 Task: Create in the project Wavelength in Backlog an issue 'Integrate a new loyalty program feature into an existing e-commerce website to enhance customer retention and engagement', assign it to team member softage.1@softage.net and change the status to IN PROGRESS.
Action: Mouse moved to (334, 356)
Screenshot: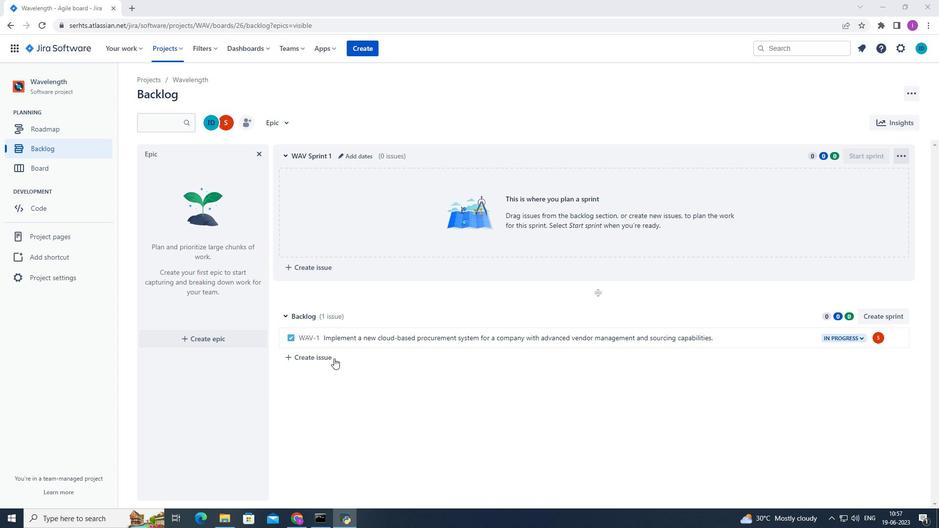 
Action: Mouse pressed left at (334, 356)
Screenshot: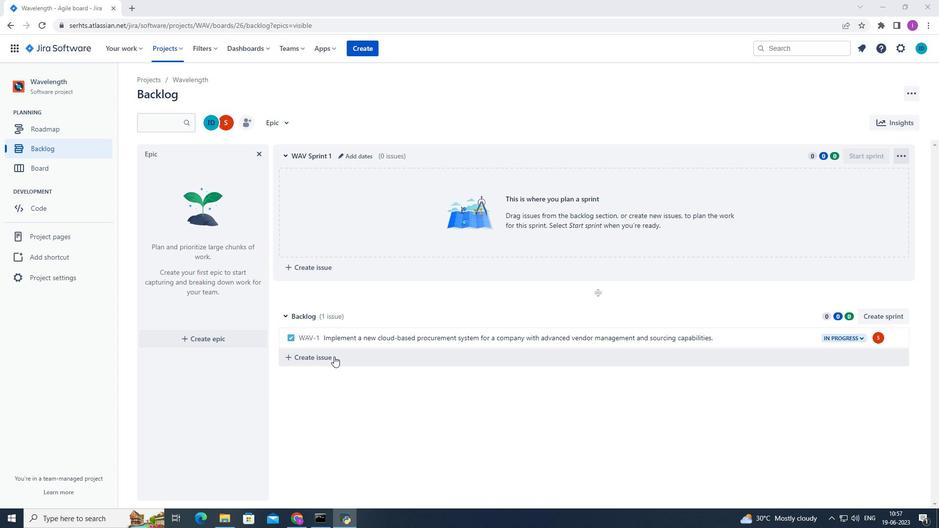 
Action: Mouse moved to (333, 358)
Screenshot: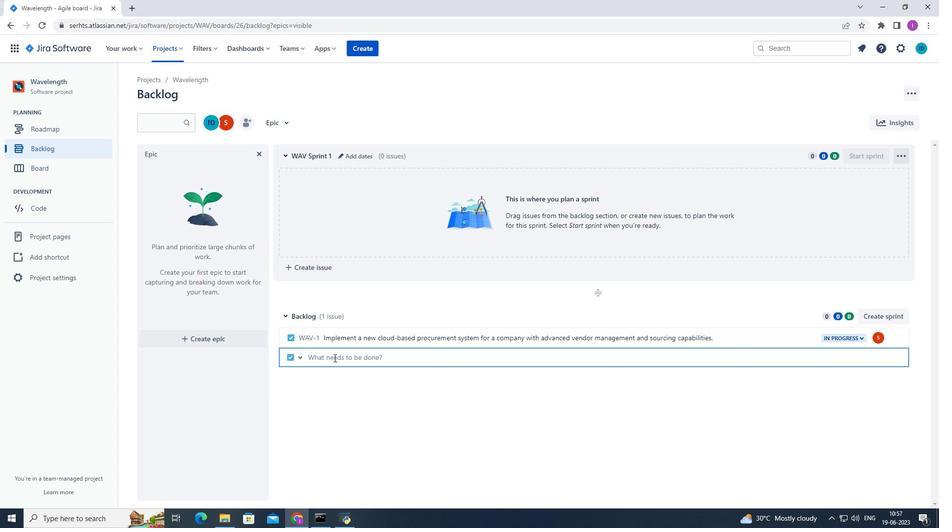 
Action: Mouse pressed left at (333, 358)
Screenshot: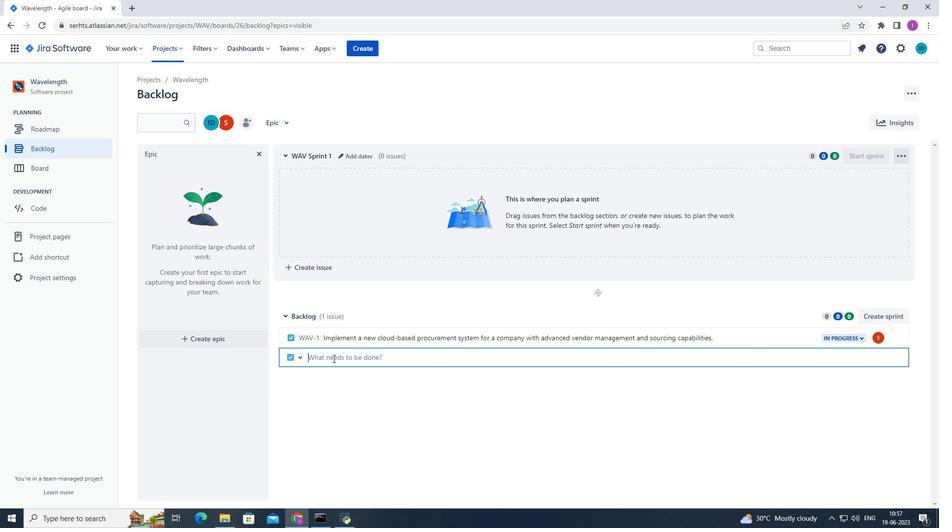 
Action: Key pressed <Key.shift>Integrate<Key.space>a<Key.space>new<Key.space>loyality<Key.backspace><Key.backspace><Key.backspace>ty<Key.space>program<Key.space>feature<Key.space>into<Key.space>an<Key.space>exix<Key.backspace>sting<Key.space>e-commerce<Key.space>website<Key.space>to<Key.space>enhance<Key.space>customer<Key.space>retetion<Key.space>and<Key.space>
Screenshot: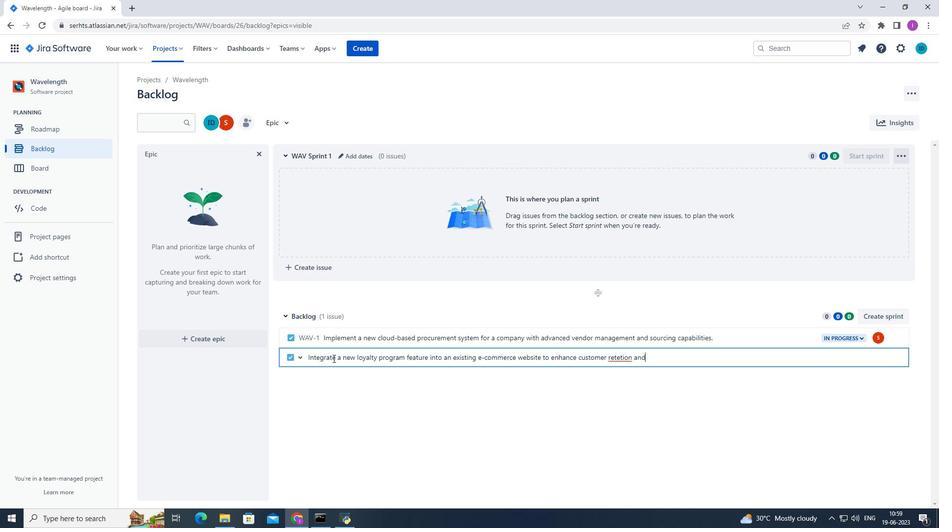 
Action: Mouse moved to (620, 357)
Screenshot: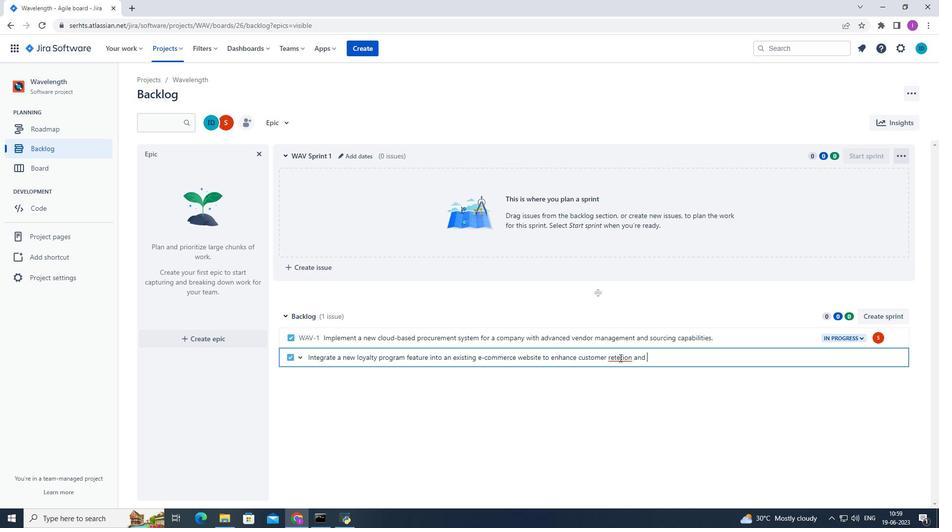 
Action: Mouse pressed left at (620, 357)
Screenshot: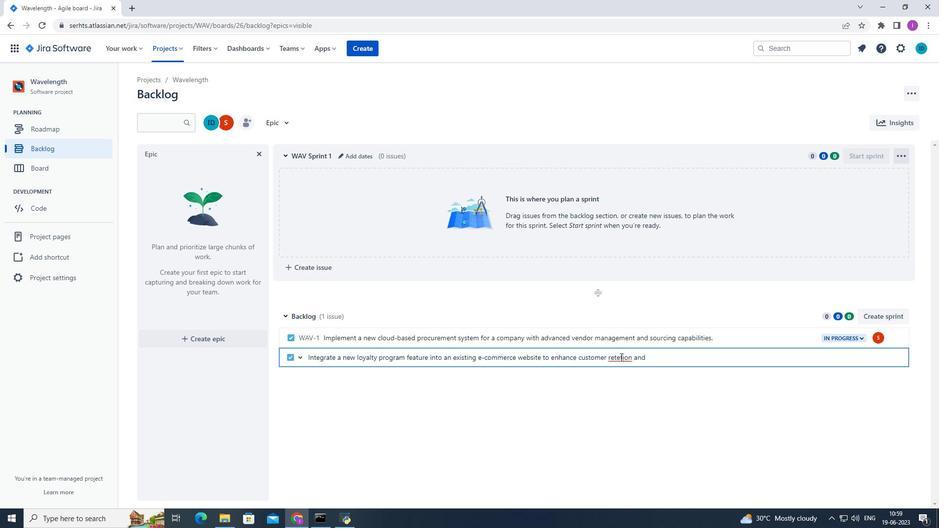 
Action: Key pressed n
Screenshot: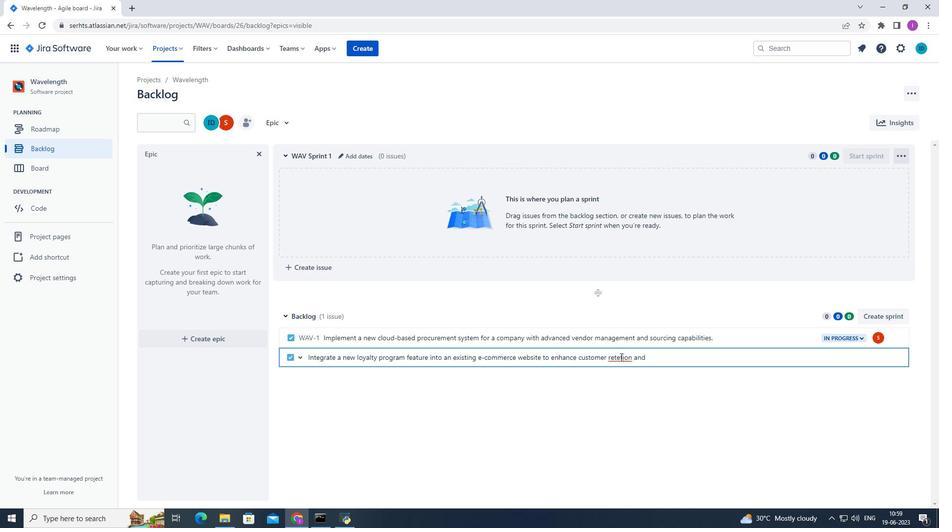 
Action: Mouse moved to (654, 355)
Screenshot: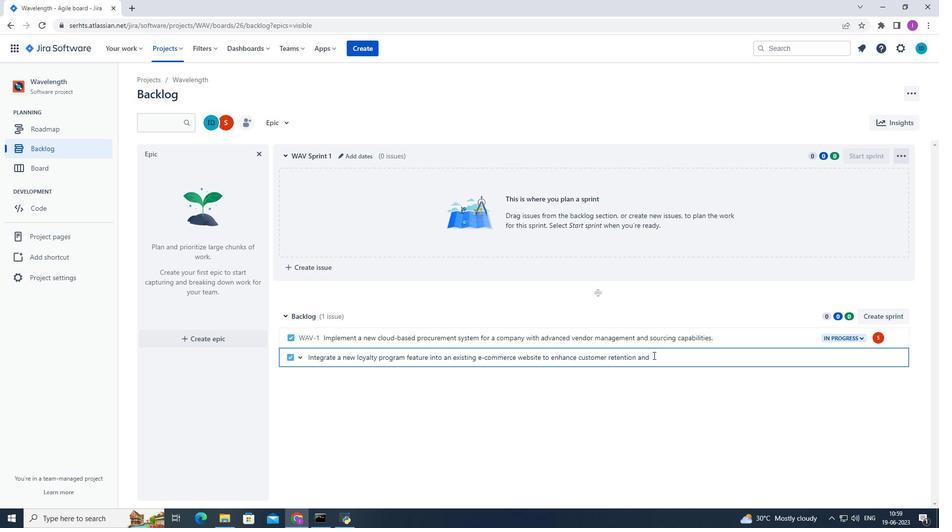
Action: Mouse pressed left at (654, 355)
Screenshot: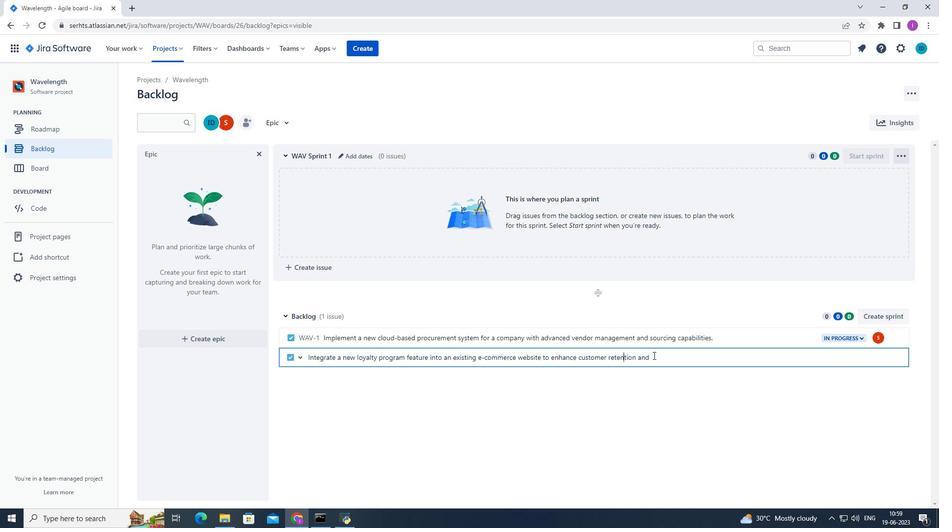 
Action: Mouse moved to (655, 361)
Screenshot: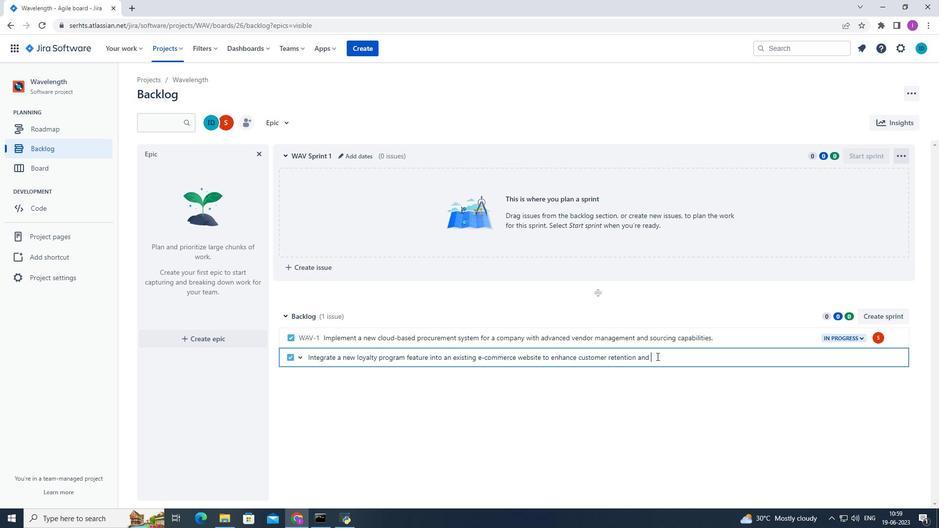 
Action: Key pressed a<Key.backspace>engagement.
Screenshot: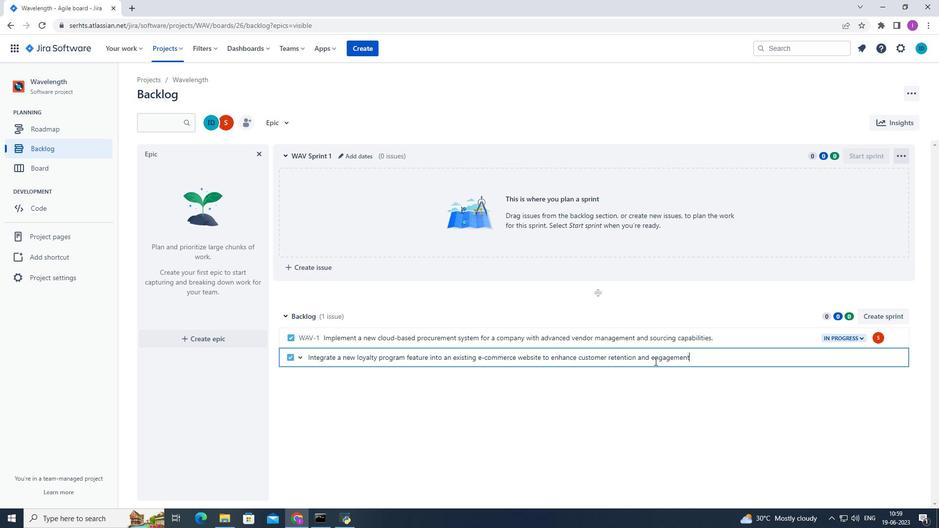 
Action: Mouse moved to (738, 334)
Screenshot: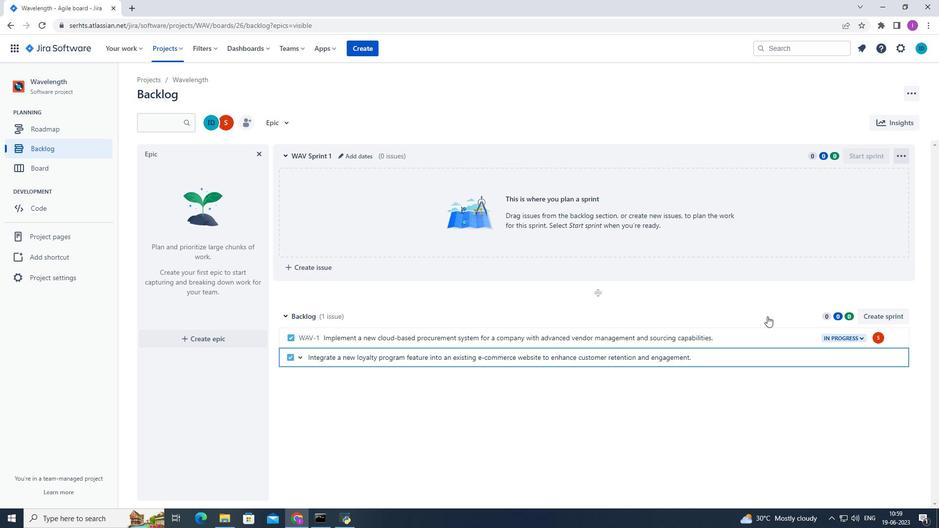 
Action: Key pressed <Key.enter>
Screenshot: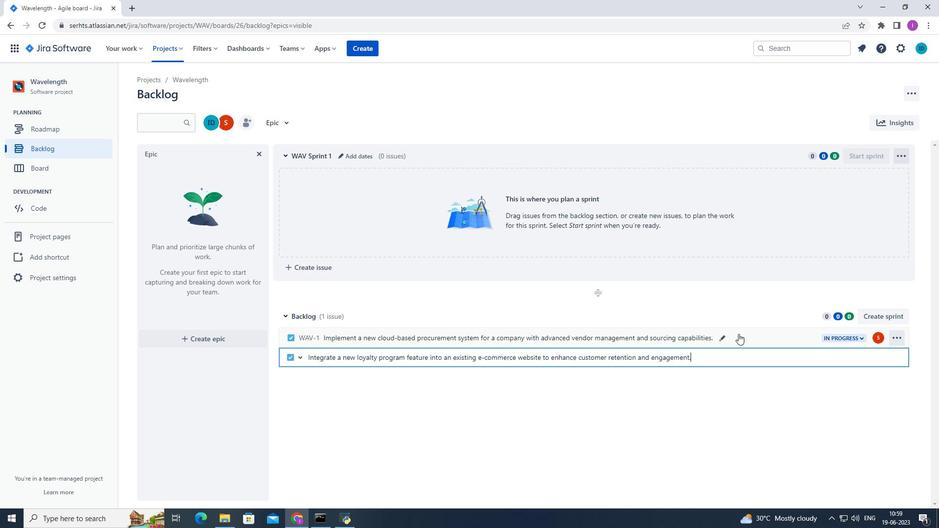 
Action: Mouse moved to (899, 357)
Screenshot: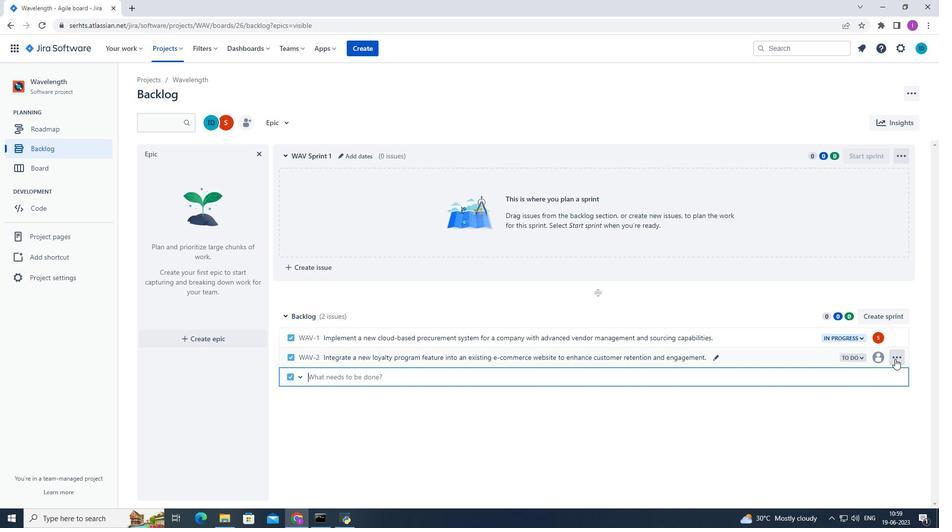 
Action: Mouse pressed left at (899, 357)
Screenshot: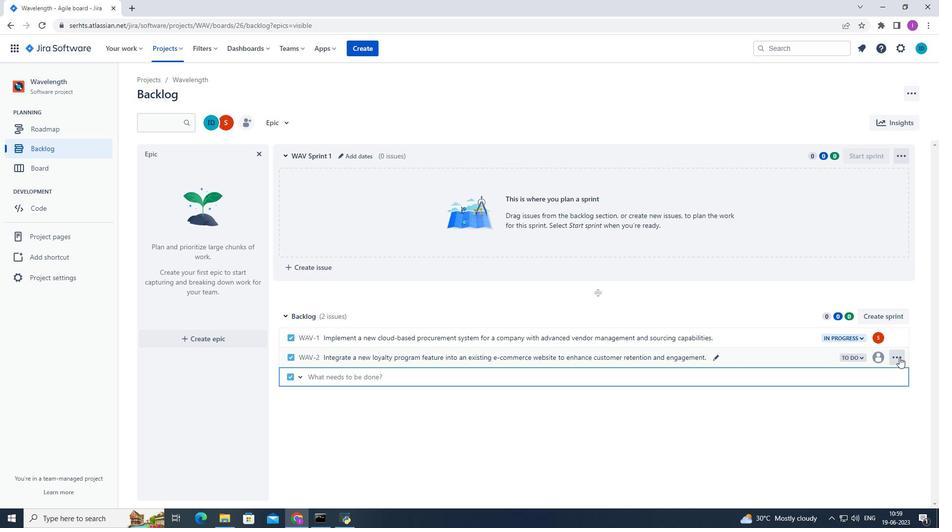 
Action: Mouse moved to (836, 425)
Screenshot: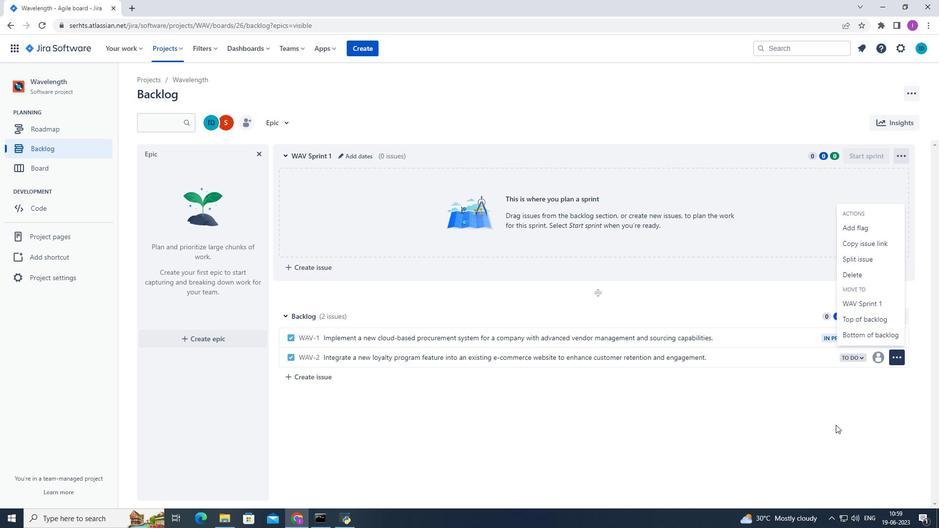 
Action: Mouse pressed left at (836, 425)
Screenshot: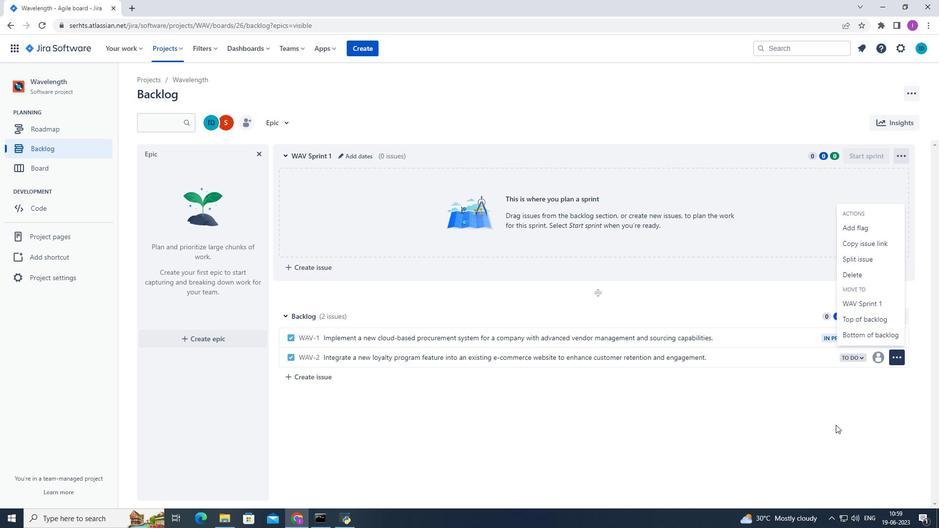
Action: Mouse moved to (878, 361)
Screenshot: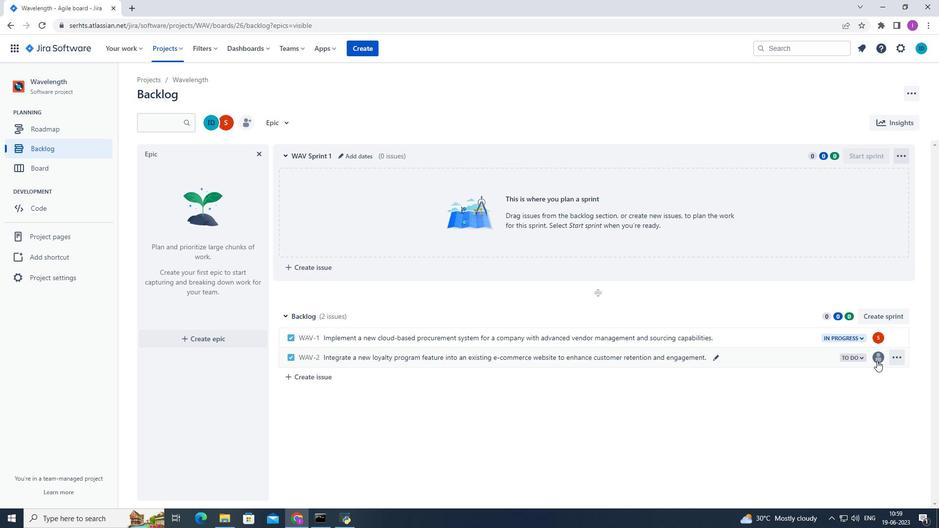
Action: Mouse pressed left at (878, 361)
Screenshot: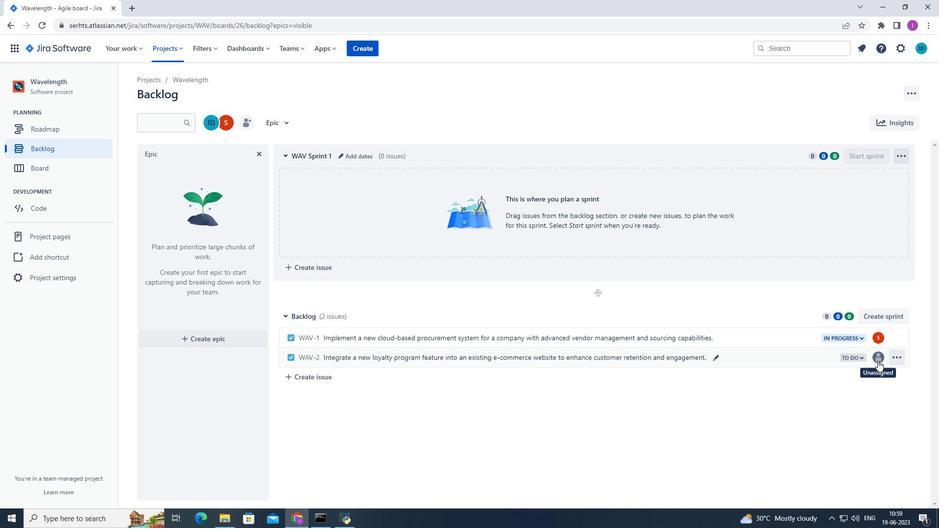 
Action: Mouse moved to (790, 455)
Screenshot: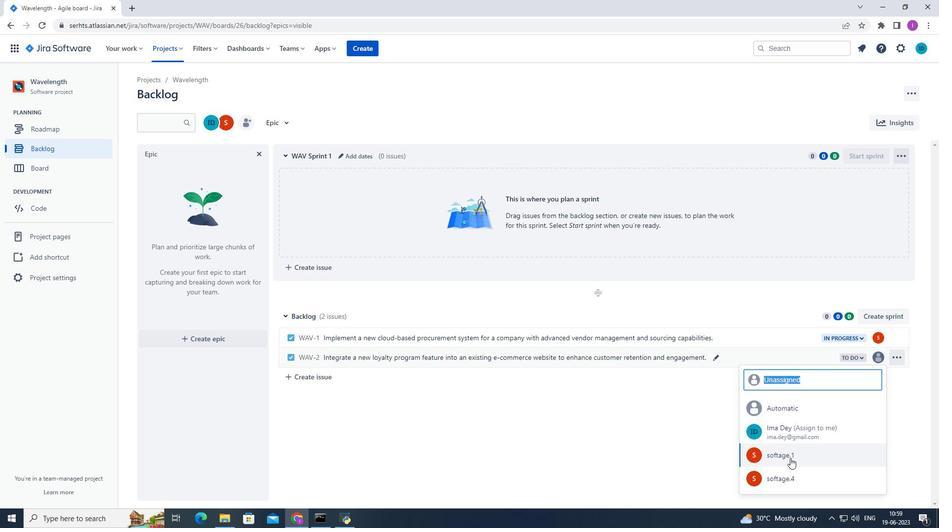 
Action: Mouse pressed left at (790, 455)
Screenshot: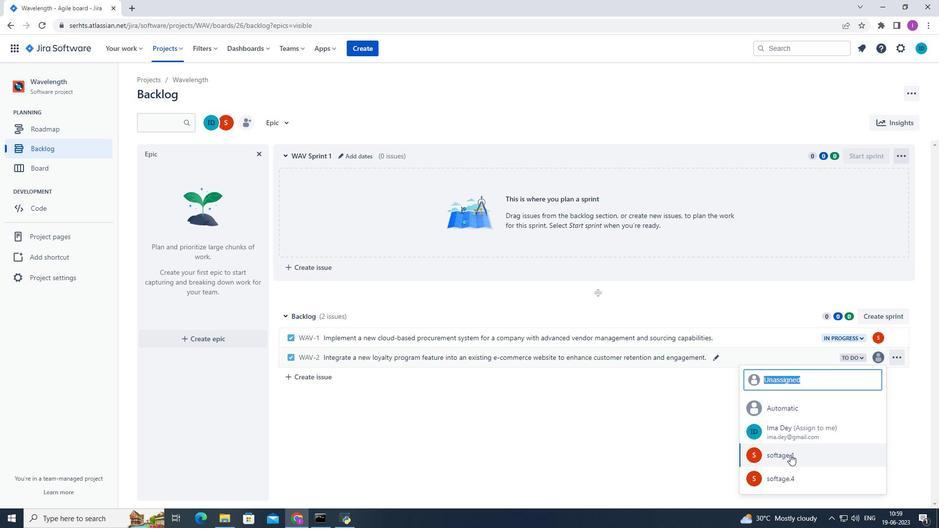 
Action: Mouse moved to (865, 356)
Screenshot: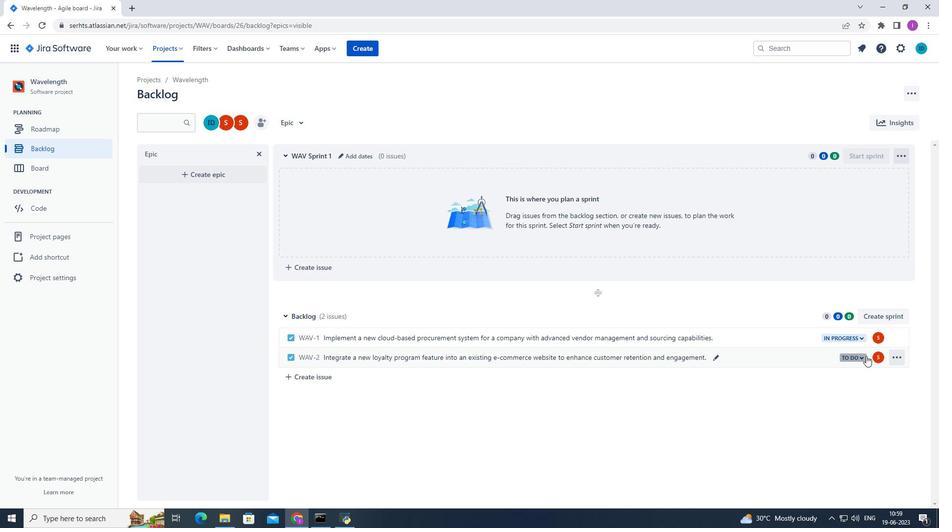 
Action: Mouse pressed left at (865, 356)
Screenshot: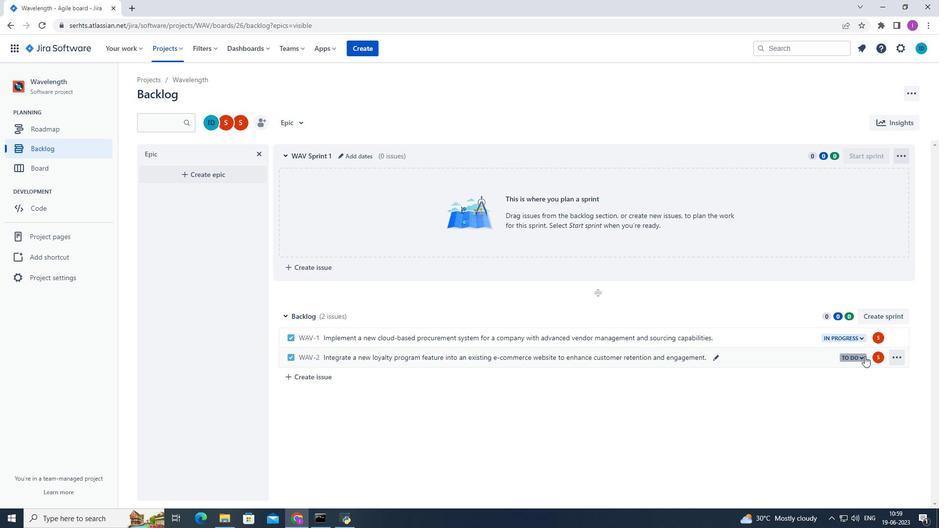 
Action: Mouse moved to (819, 380)
Screenshot: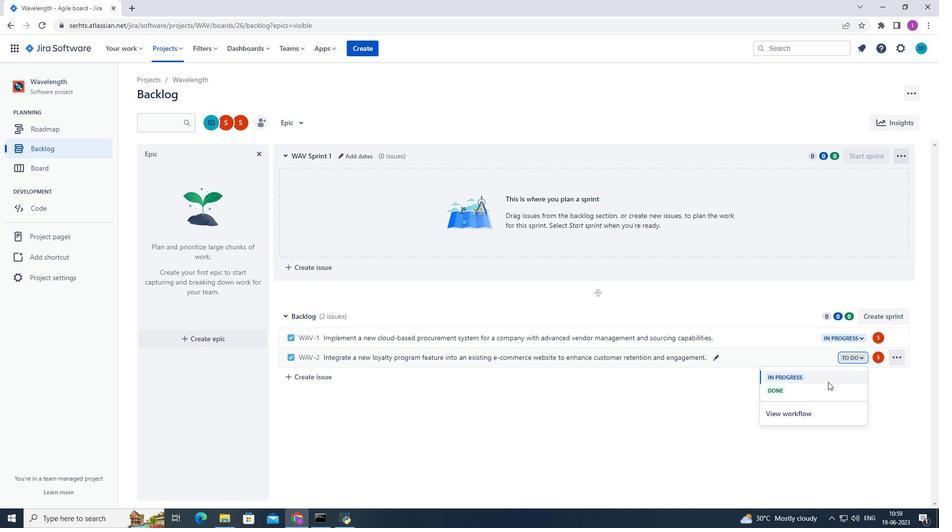 
Action: Mouse pressed left at (819, 380)
Screenshot: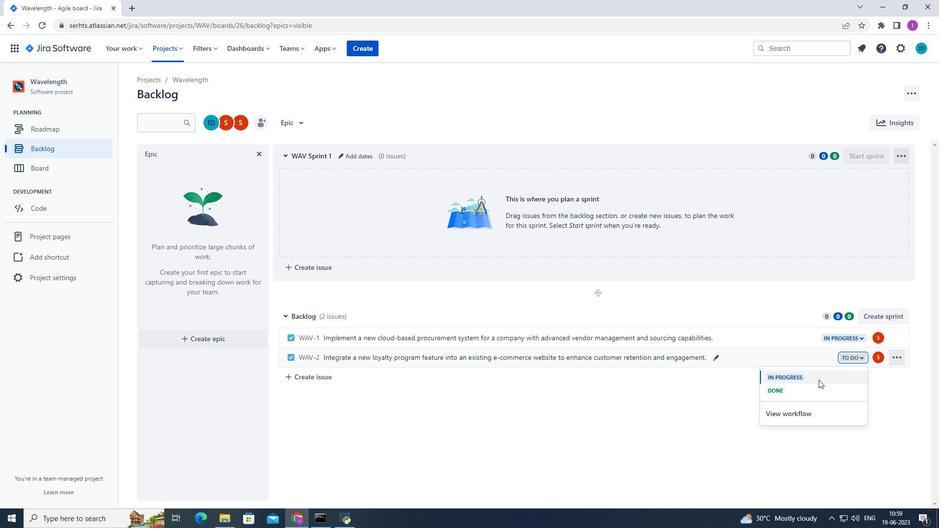 
Action: Mouse moved to (601, 450)
Screenshot: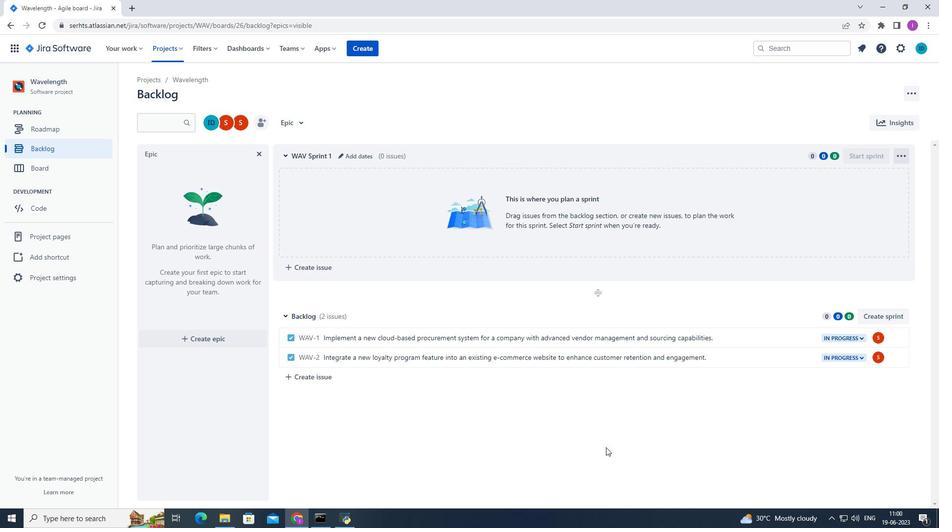 
